 Task: Change the general access so that anyone on the internet with the link can view it.
Action: Mouse moved to (1209, 70)
Screenshot: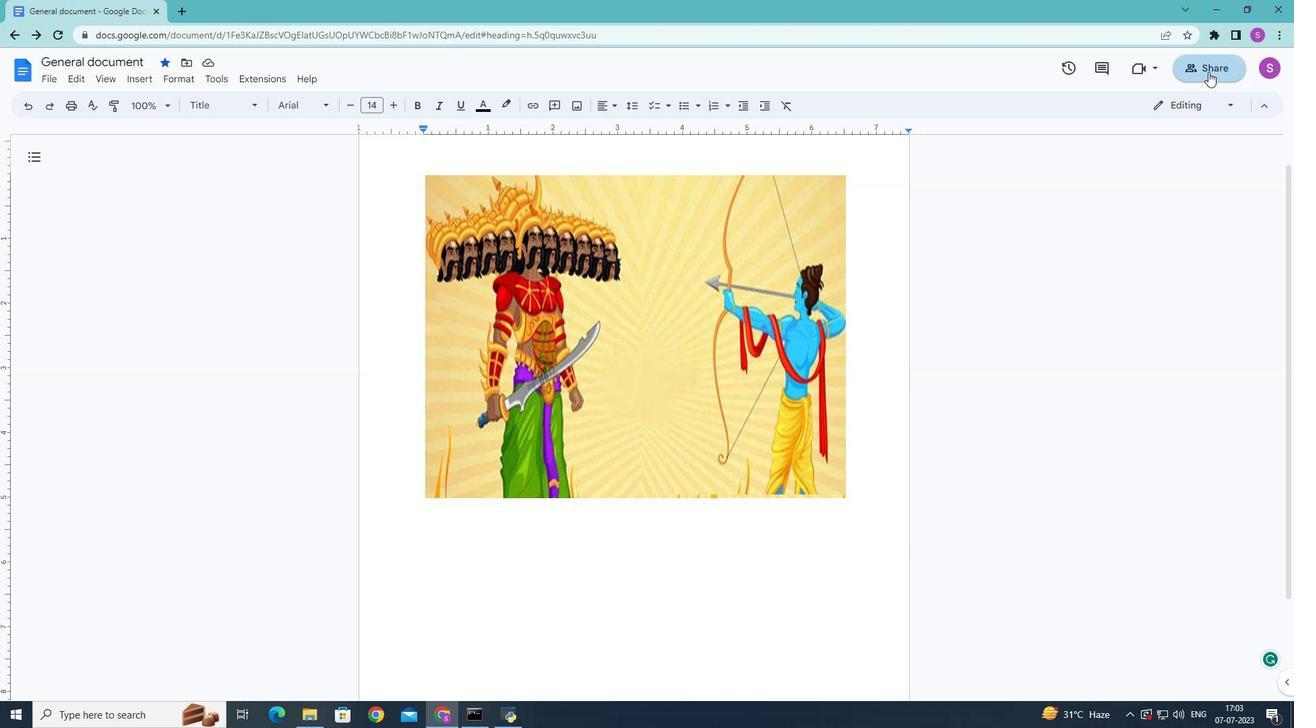 
Action: Mouse pressed left at (1209, 70)
Screenshot: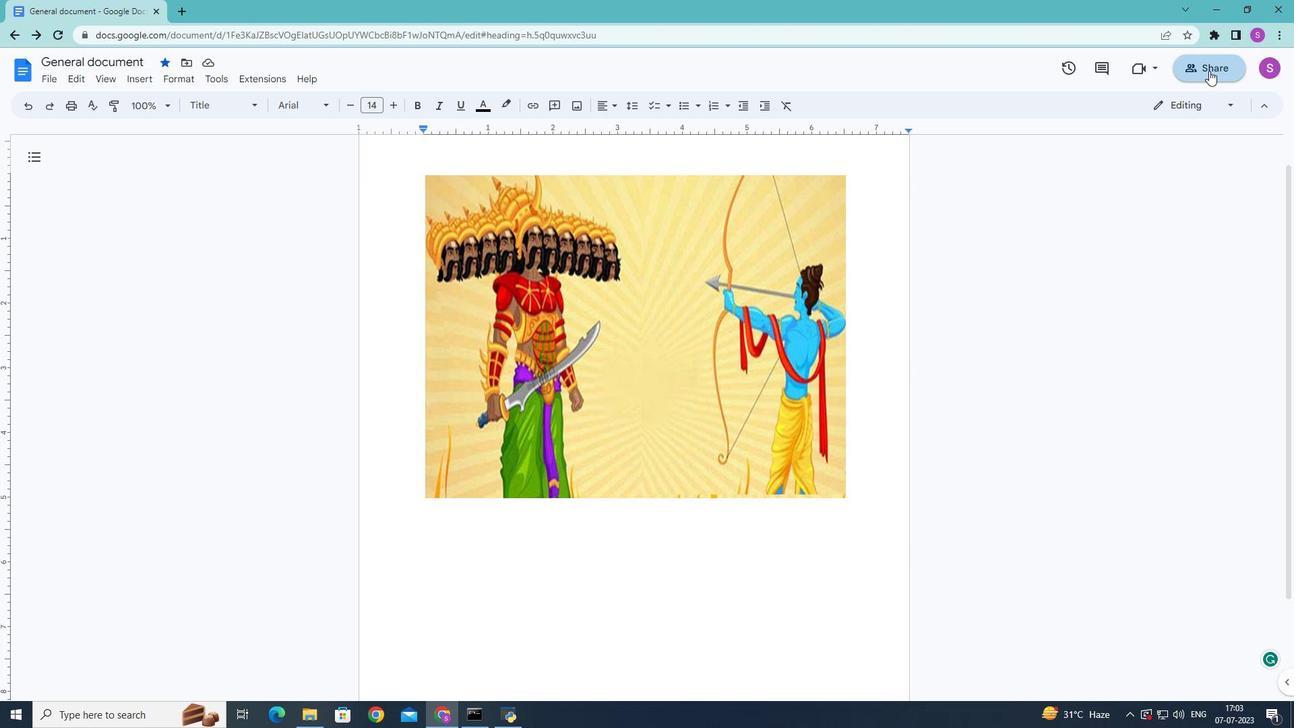 
Action: Mouse moved to (571, 450)
Screenshot: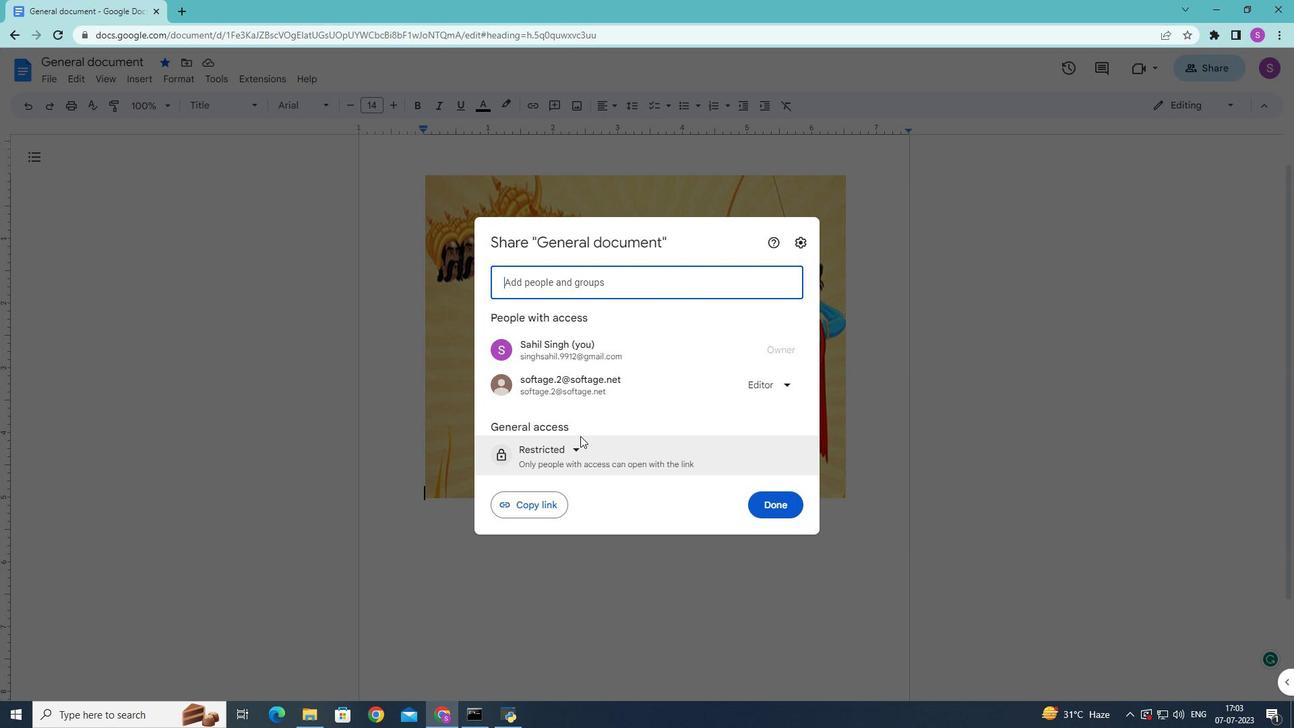
Action: Mouse pressed left at (571, 450)
Screenshot: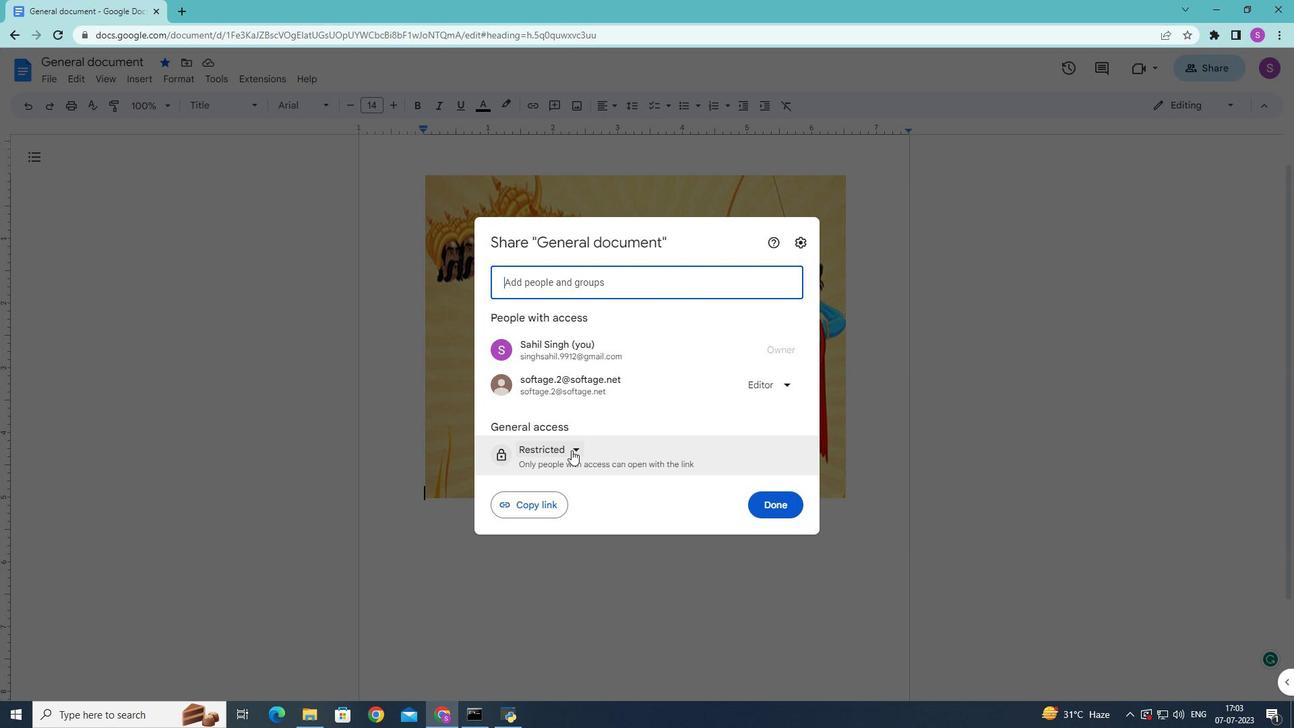 
Action: Mouse moved to (577, 509)
Screenshot: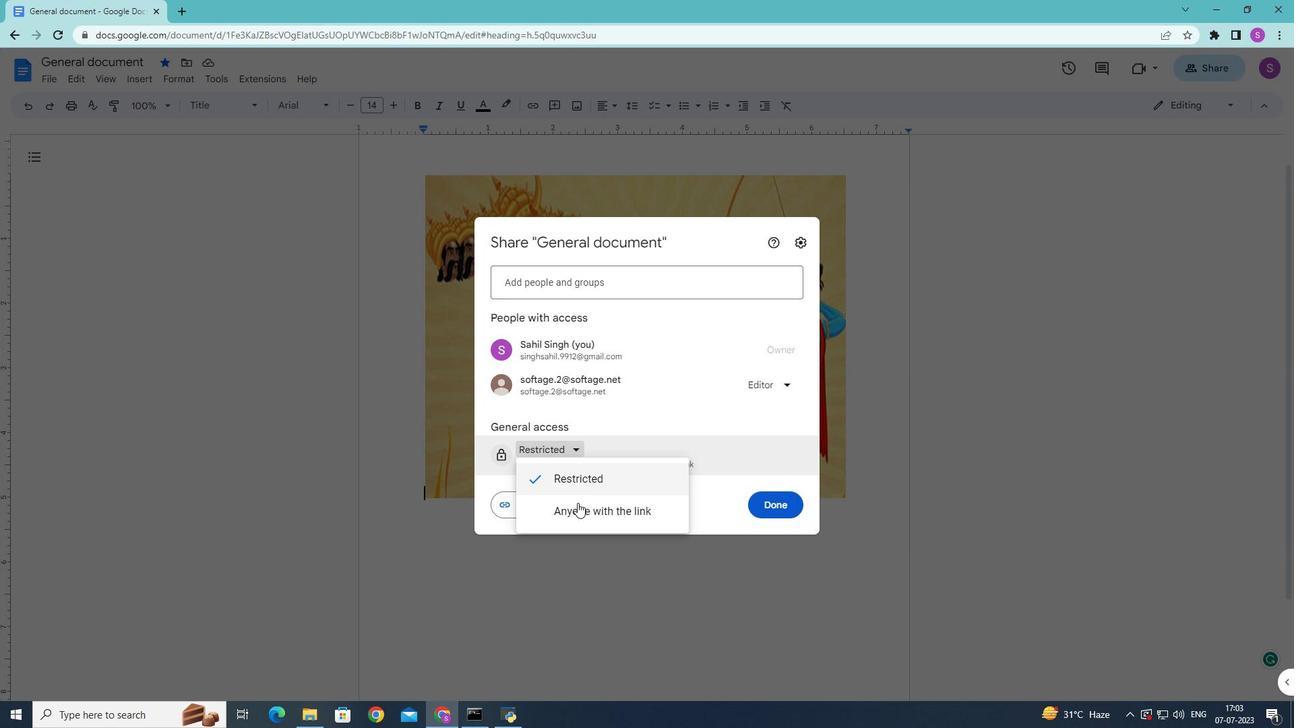 
Action: Mouse pressed left at (577, 509)
Screenshot: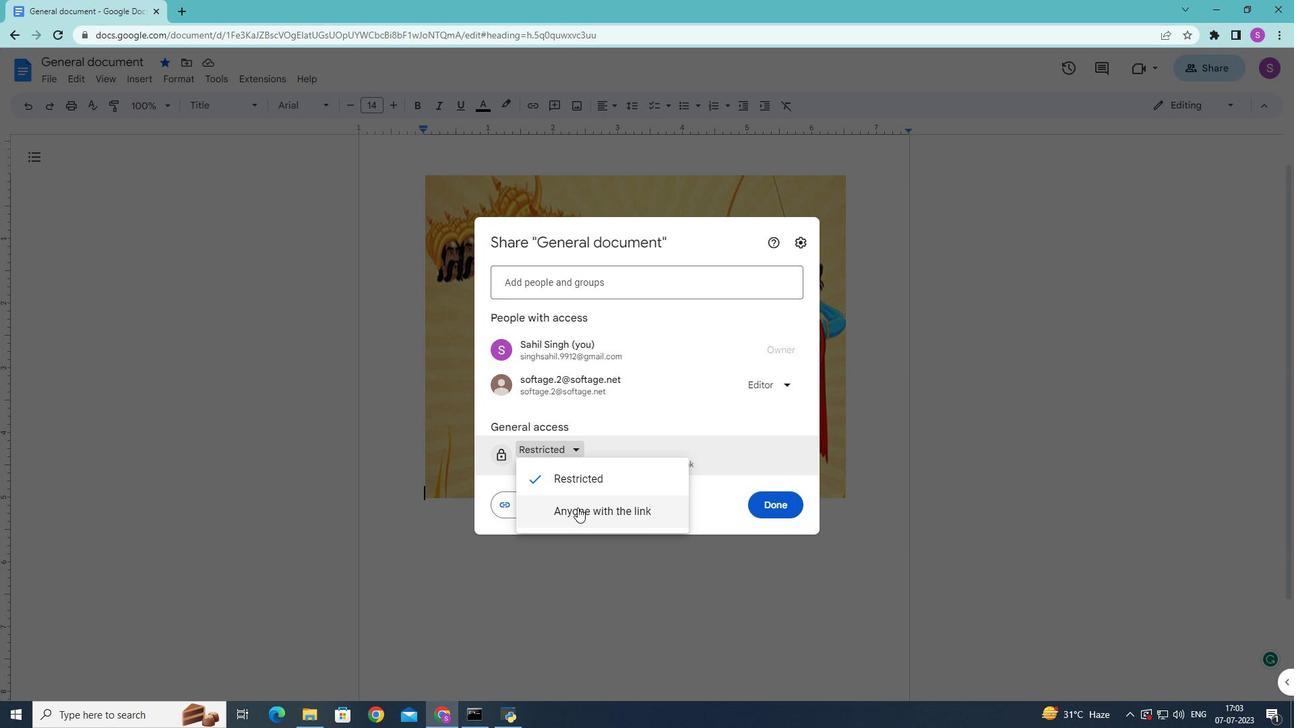 
Action: Mouse moved to (774, 506)
Screenshot: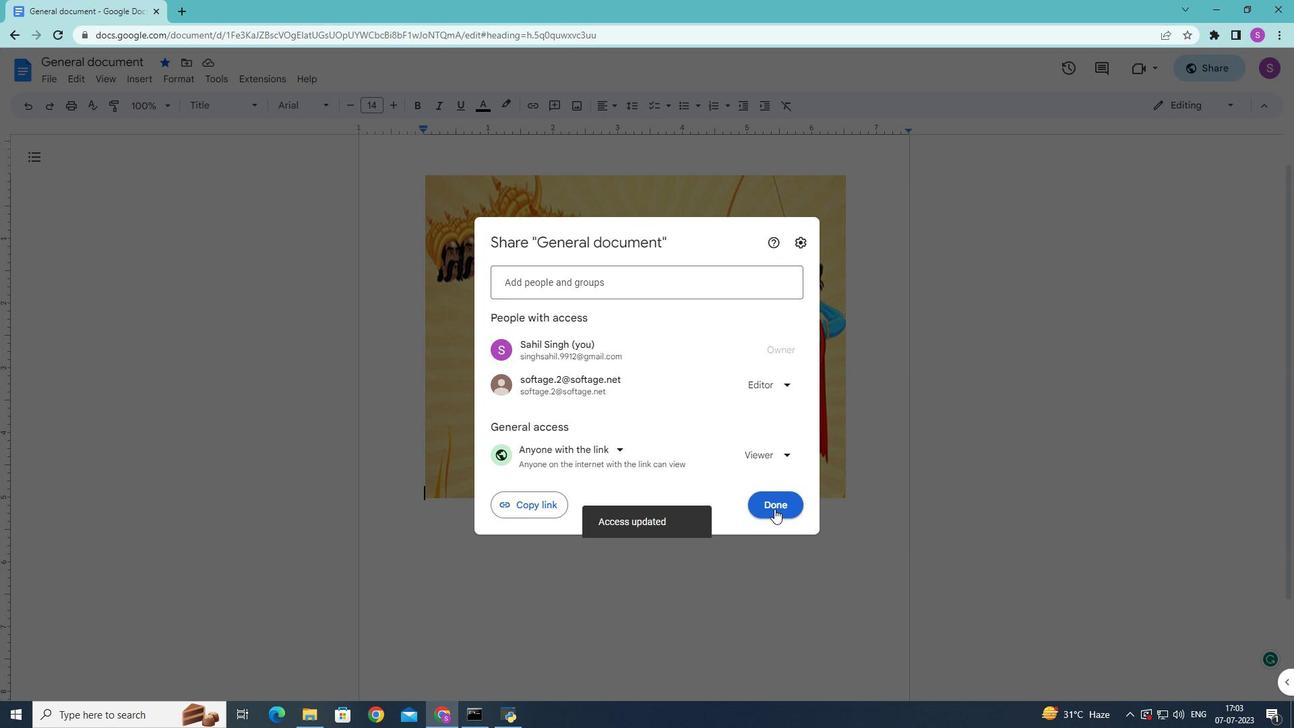 
Action: Mouse pressed left at (774, 506)
Screenshot: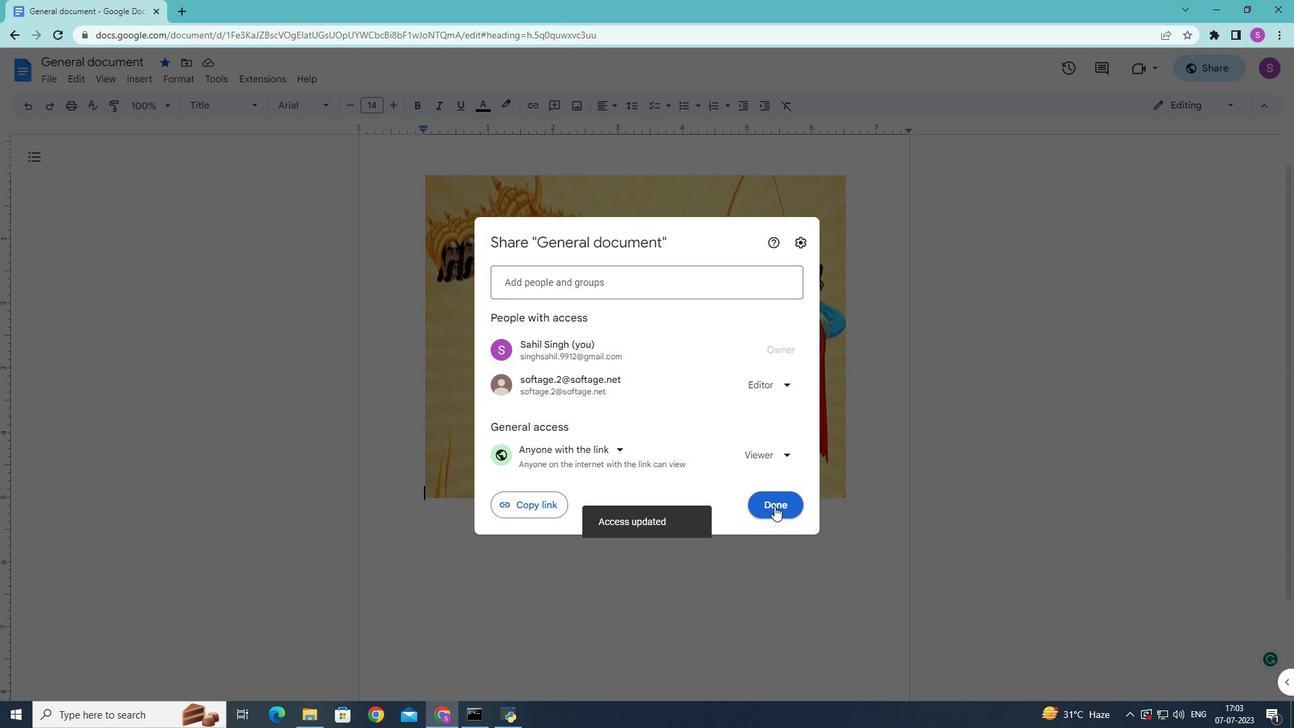 
Action: Mouse moved to (773, 507)
Screenshot: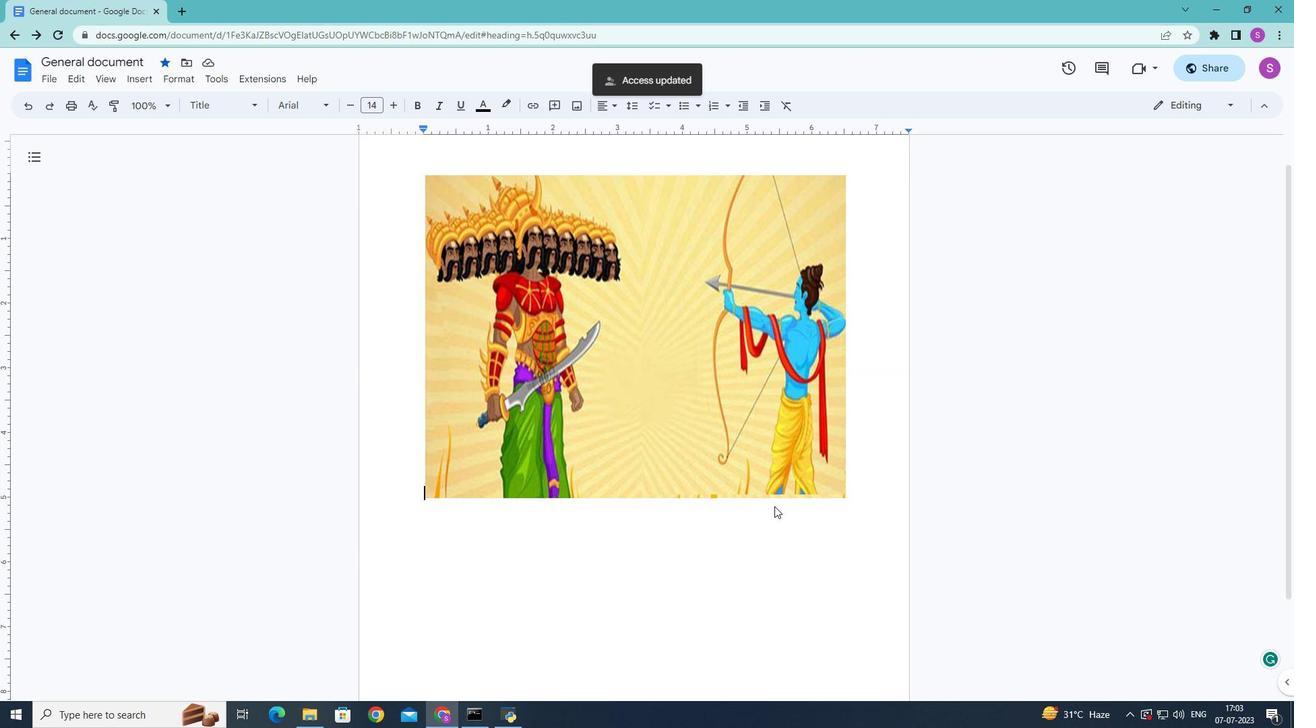 
